 Task: Look for organic products only.
Action: Mouse pressed left at (27, 115)
Screenshot: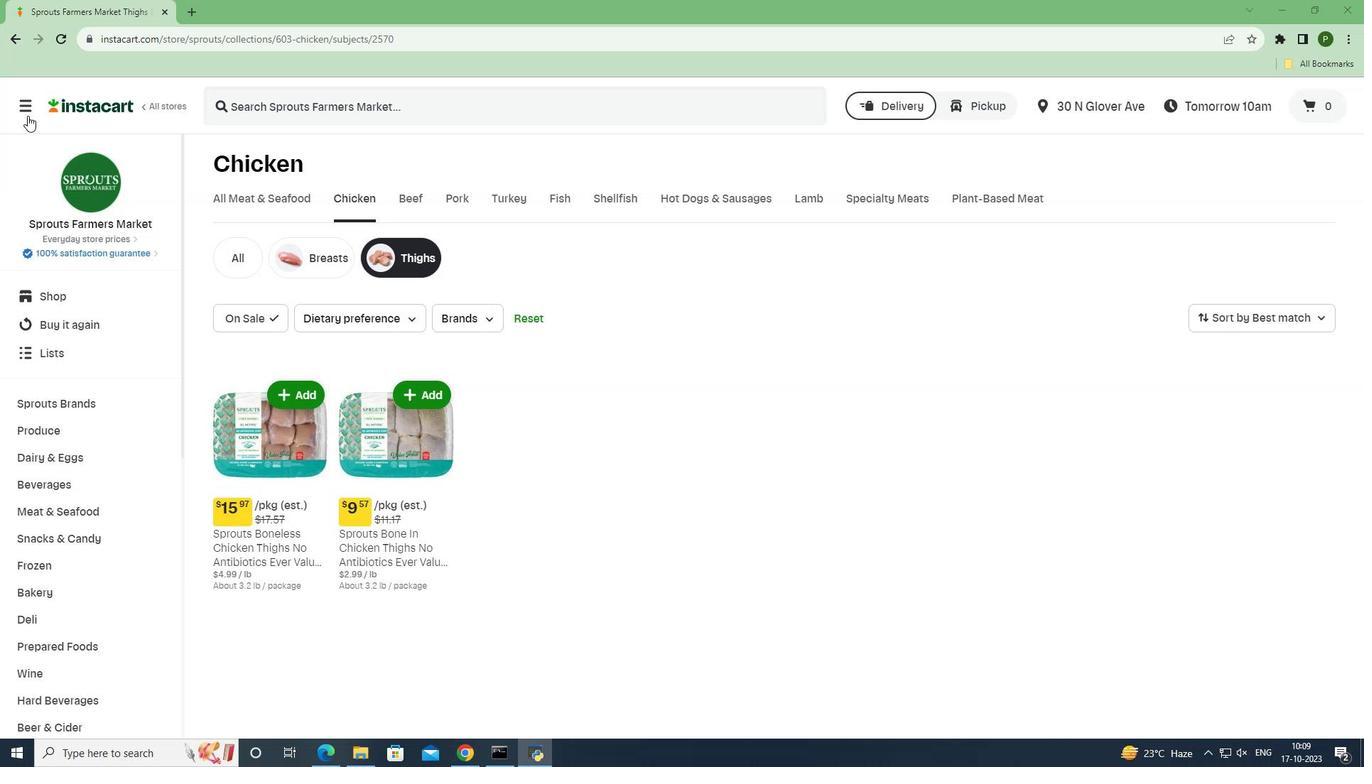 
Action: Mouse moved to (73, 378)
Screenshot: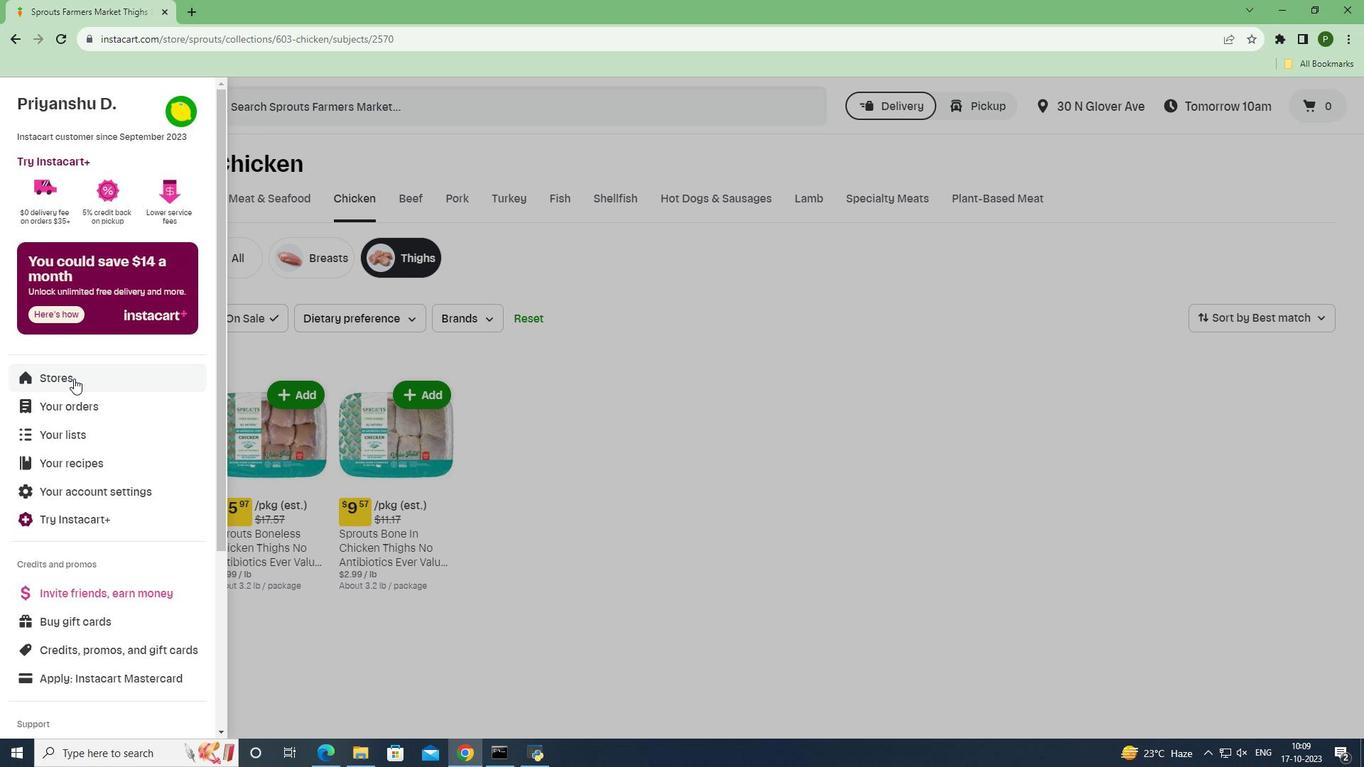 
Action: Mouse pressed left at (73, 378)
Screenshot: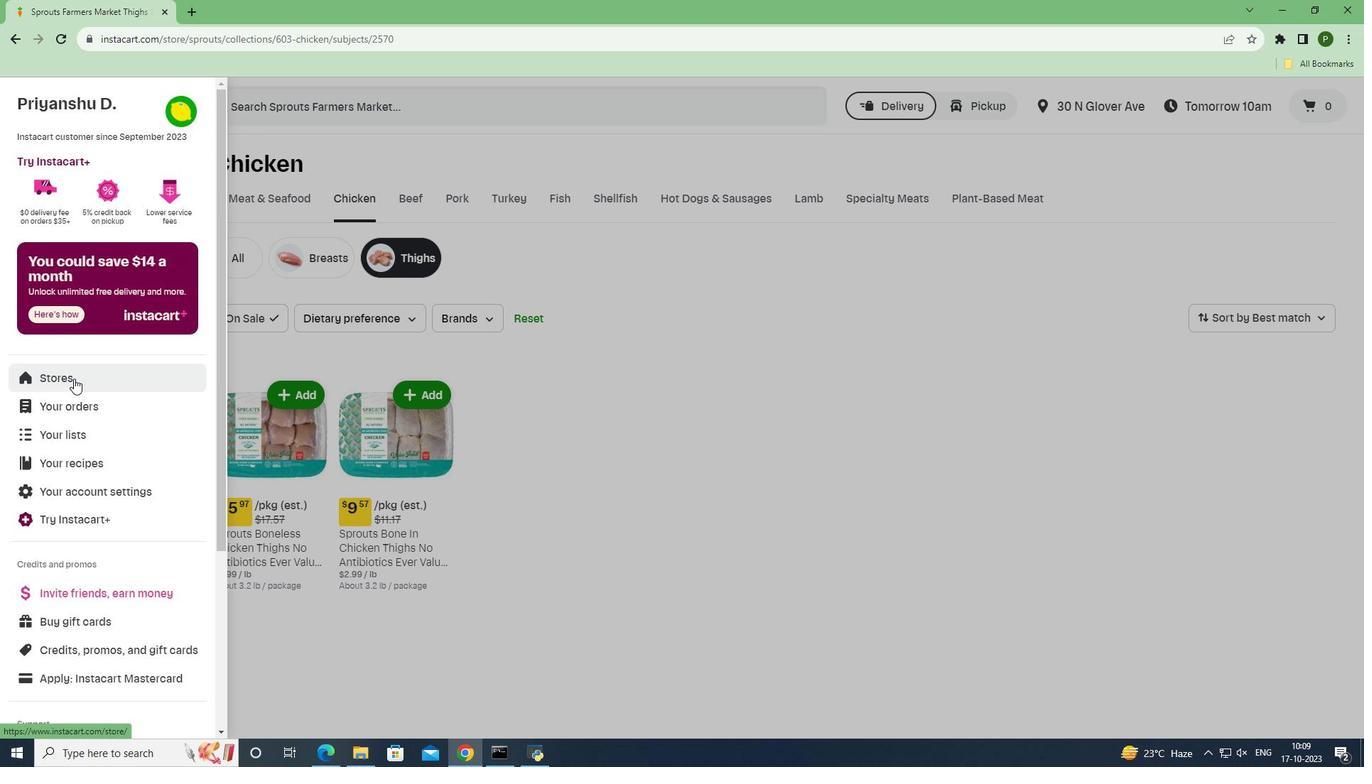 
Action: Mouse moved to (319, 164)
Screenshot: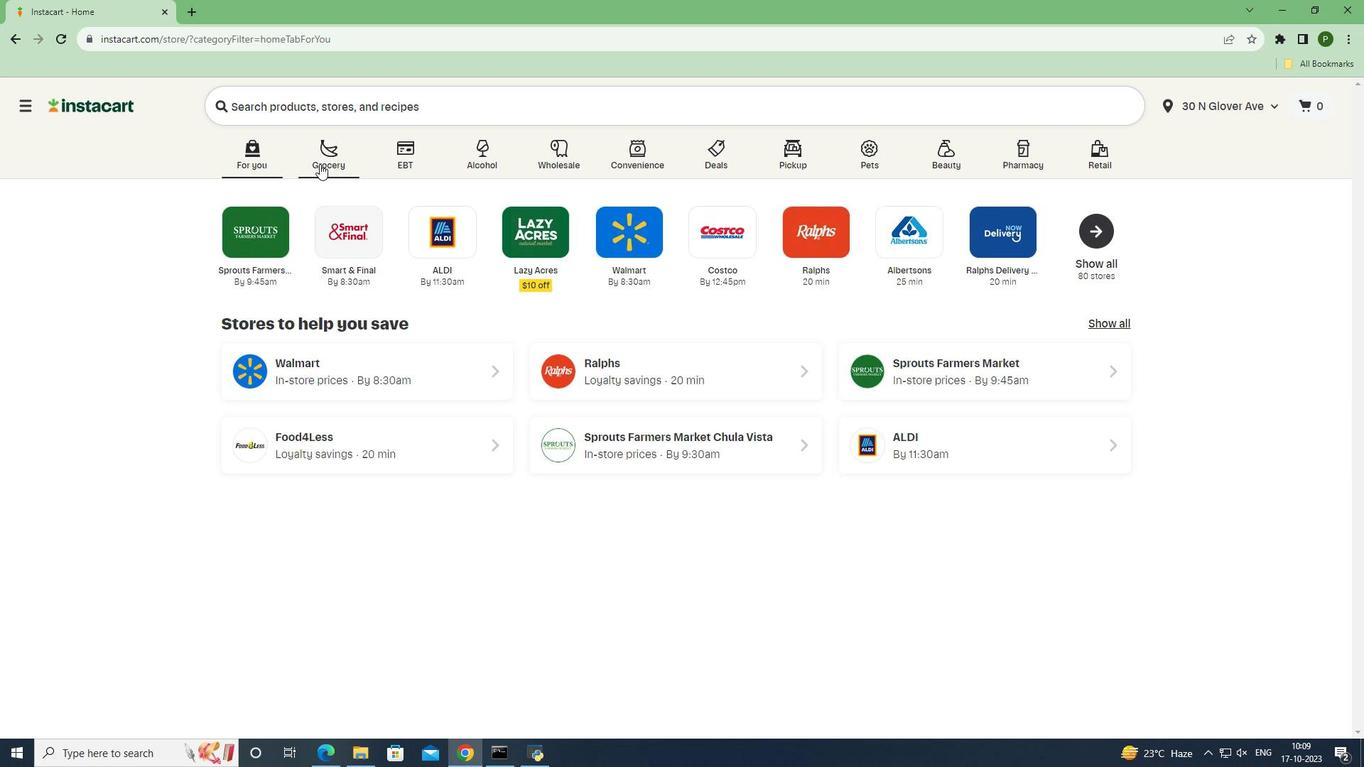 
Action: Mouse pressed left at (319, 164)
Screenshot: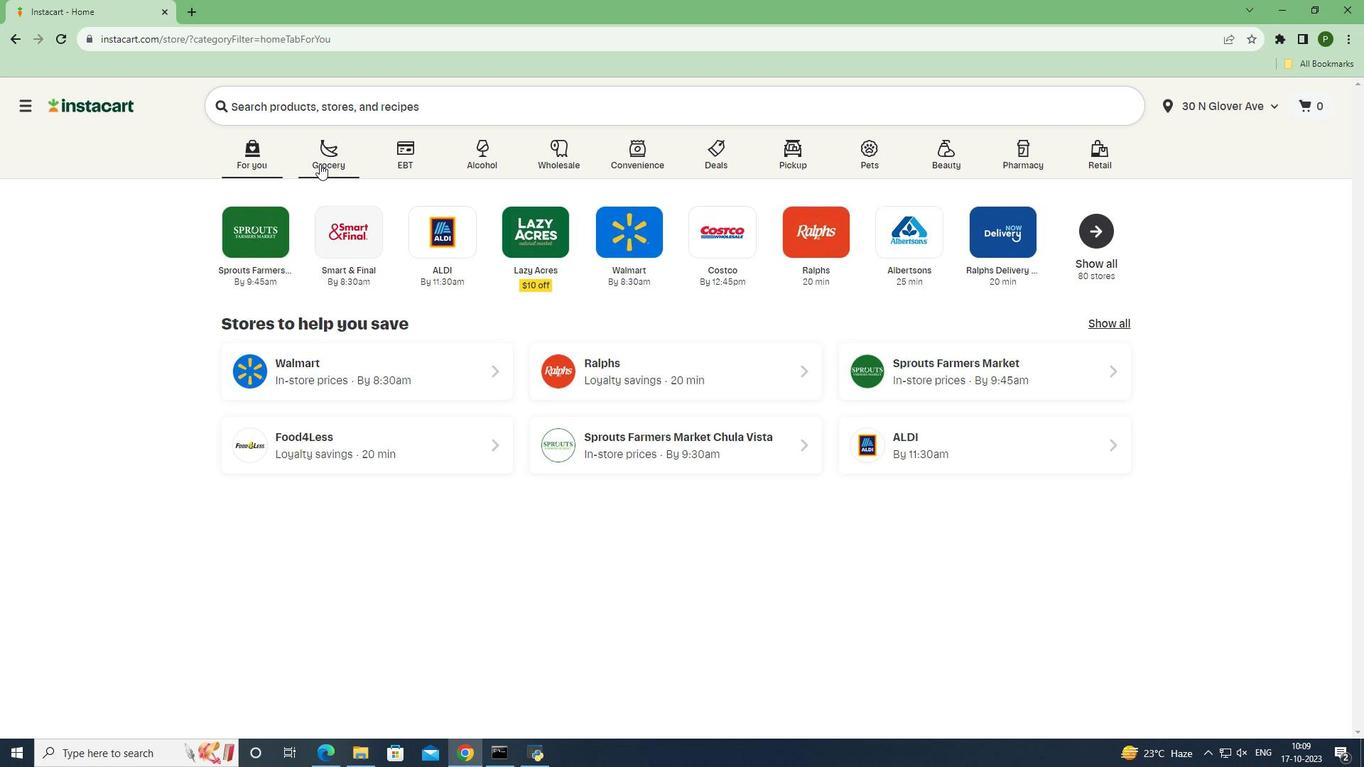 
Action: Mouse moved to (852, 334)
Screenshot: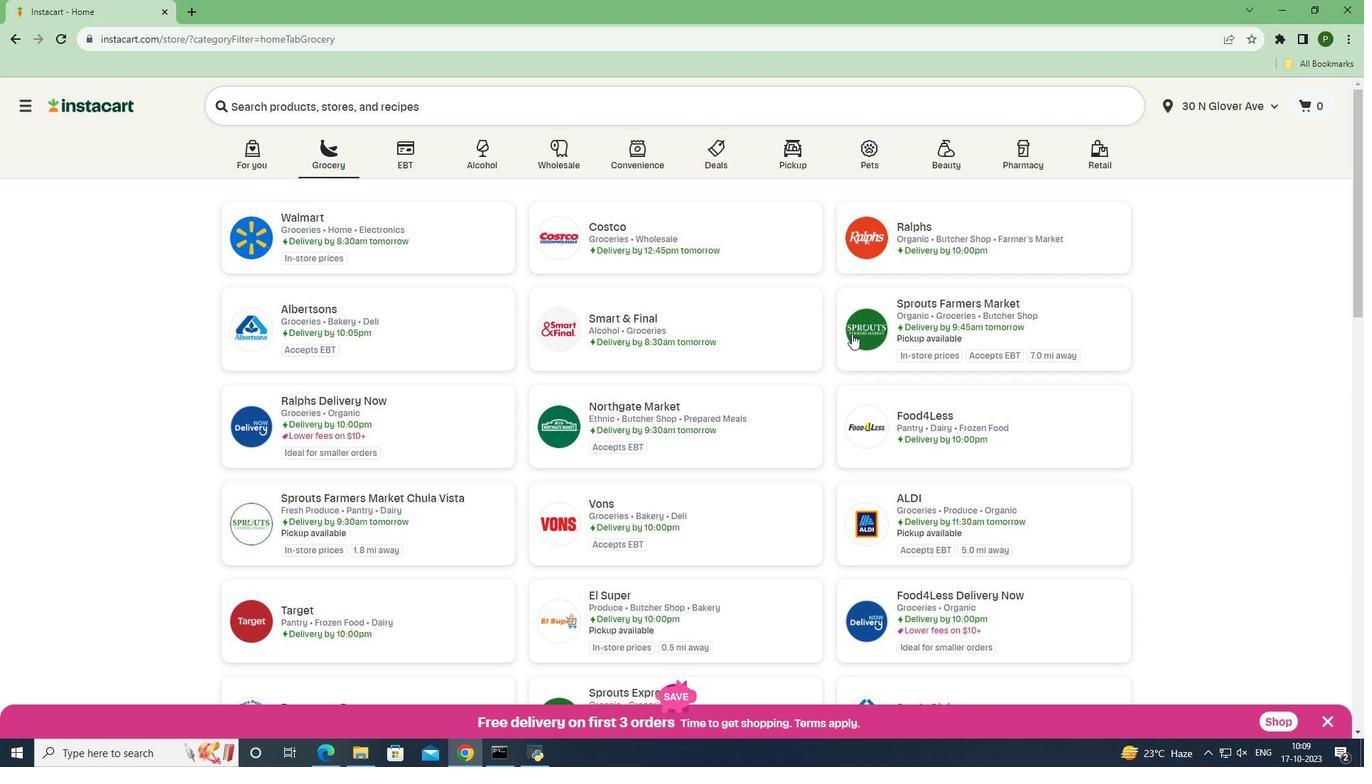 
Action: Mouse pressed left at (852, 334)
Screenshot: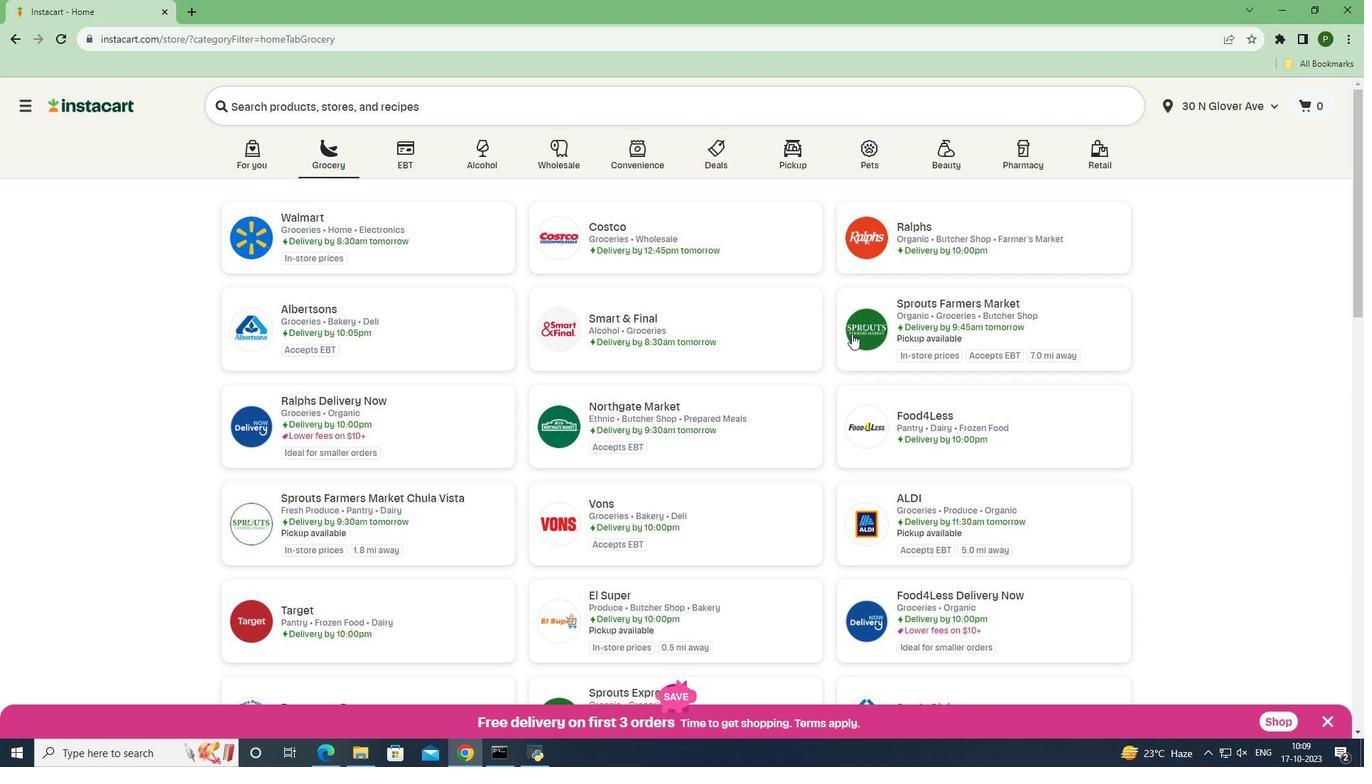 
Action: Mouse moved to (78, 510)
Screenshot: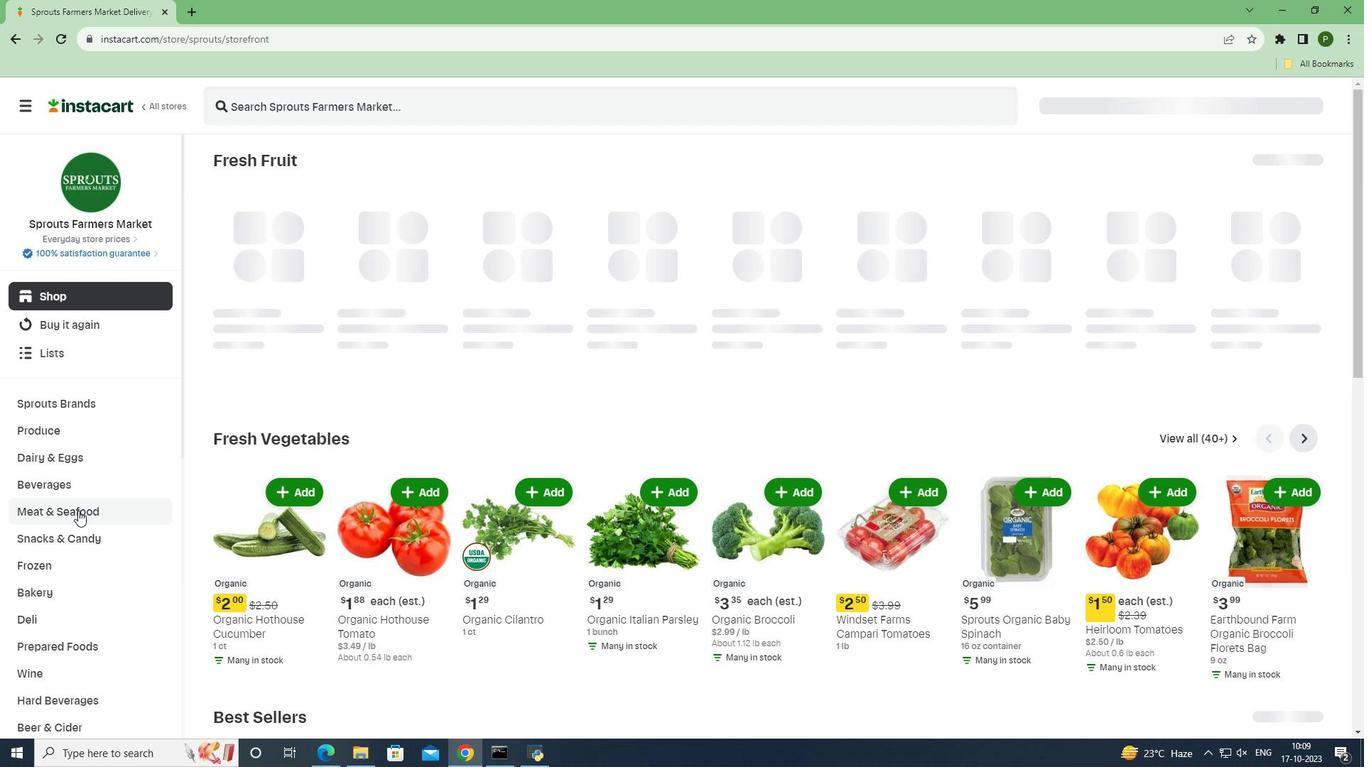 
Action: Mouse pressed left at (78, 510)
Screenshot: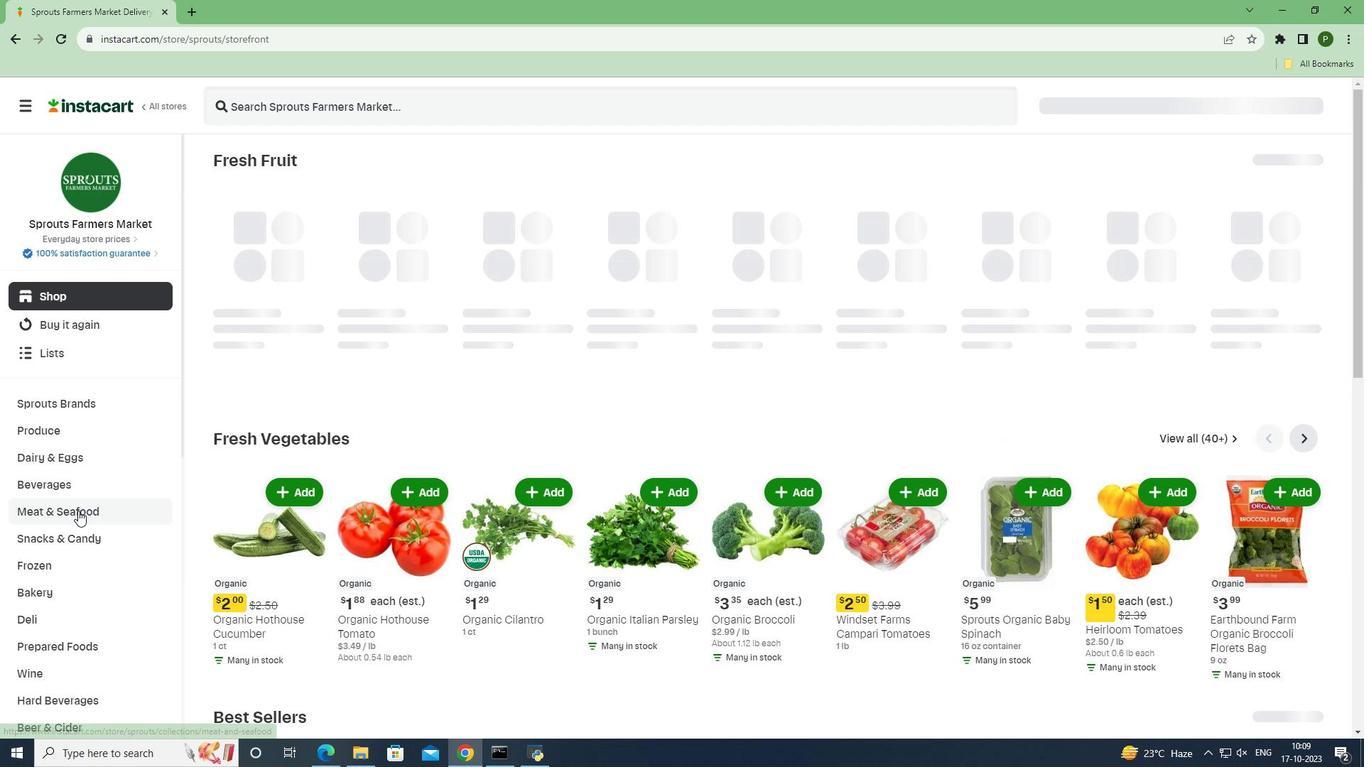 
Action: Mouse moved to (365, 191)
Screenshot: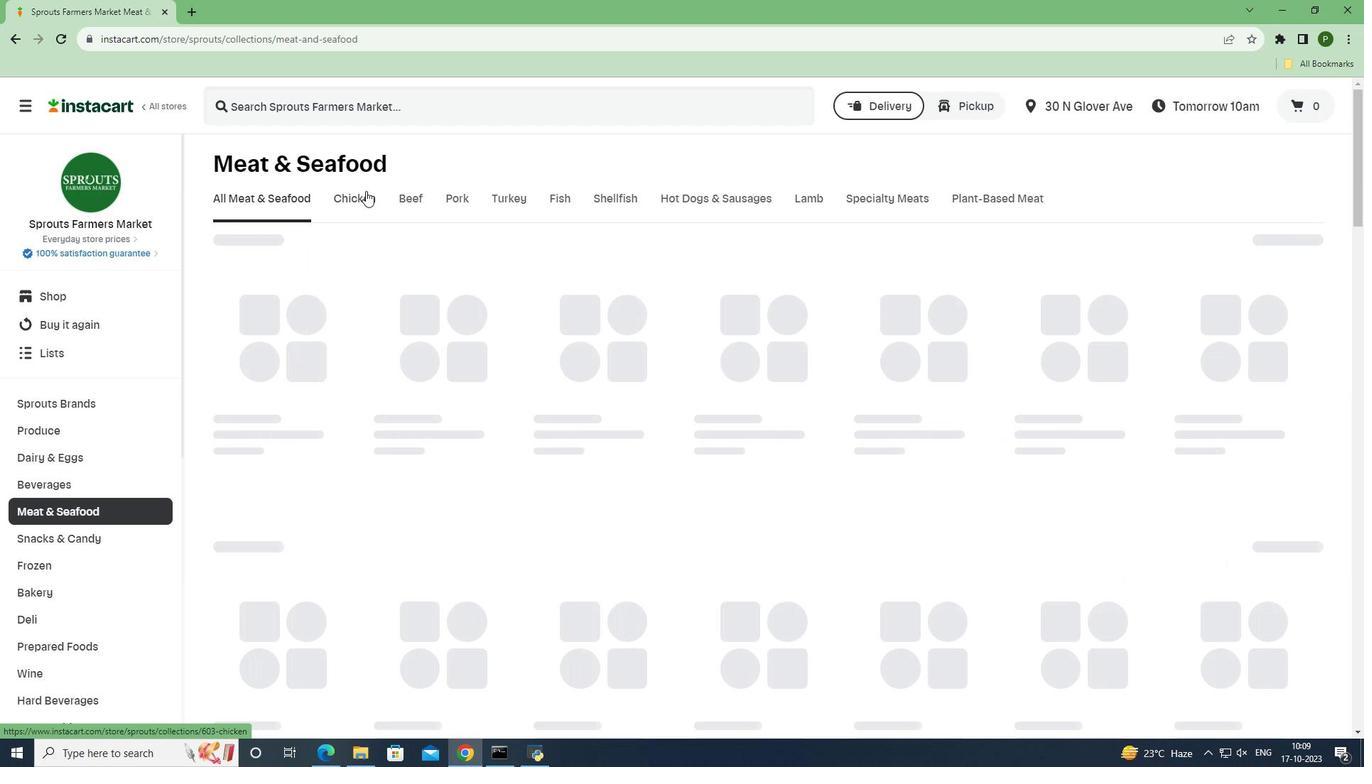 
Action: Mouse pressed left at (365, 191)
Screenshot: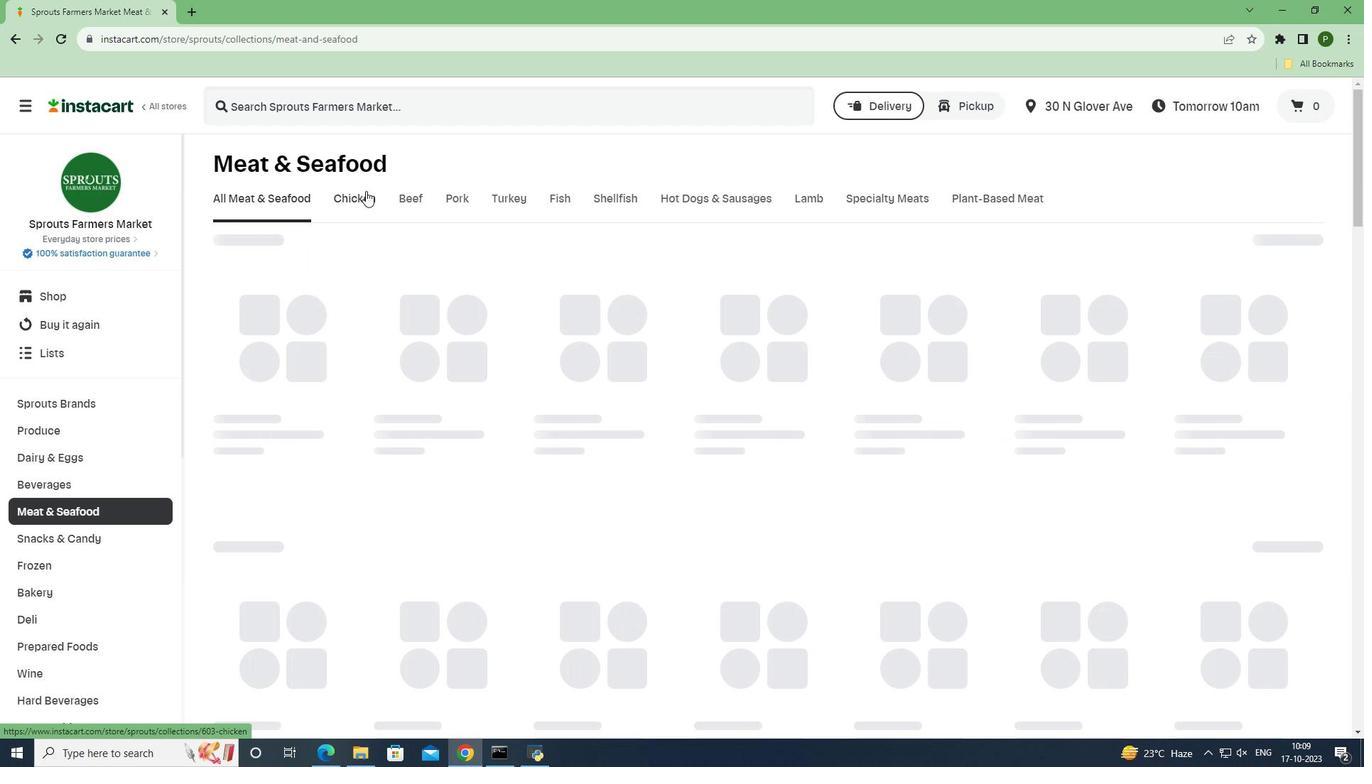 
Action: Mouse moved to (412, 255)
Screenshot: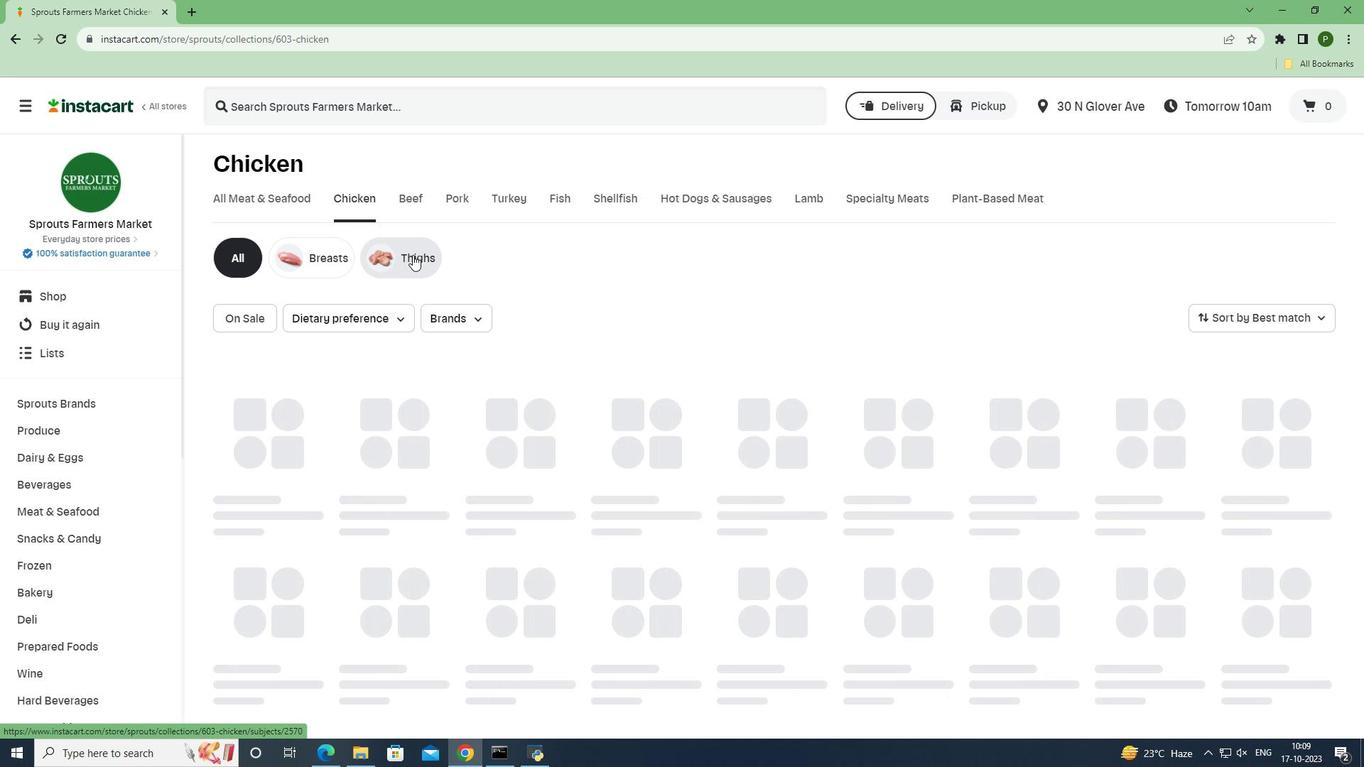 
Action: Mouse pressed left at (412, 255)
Screenshot: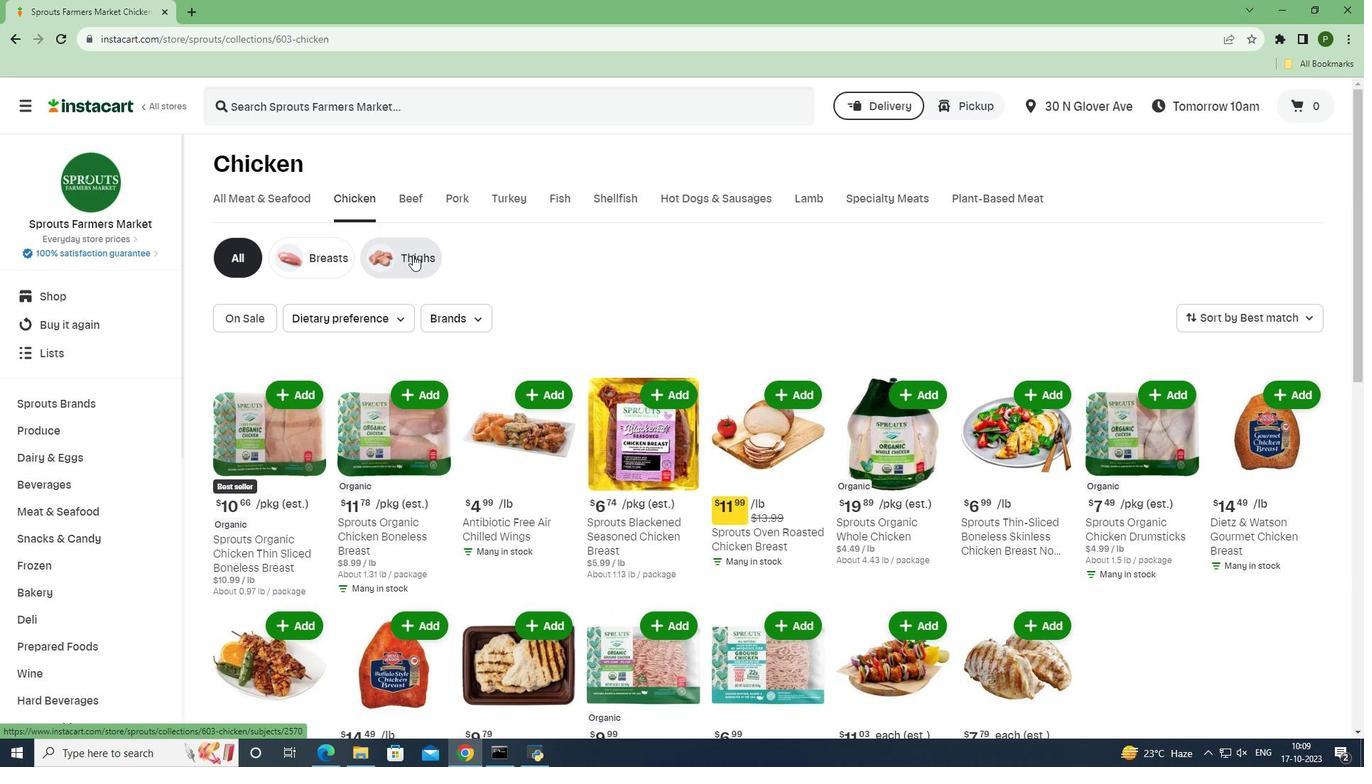 
Action: Mouse moved to (385, 320)
Screenshot: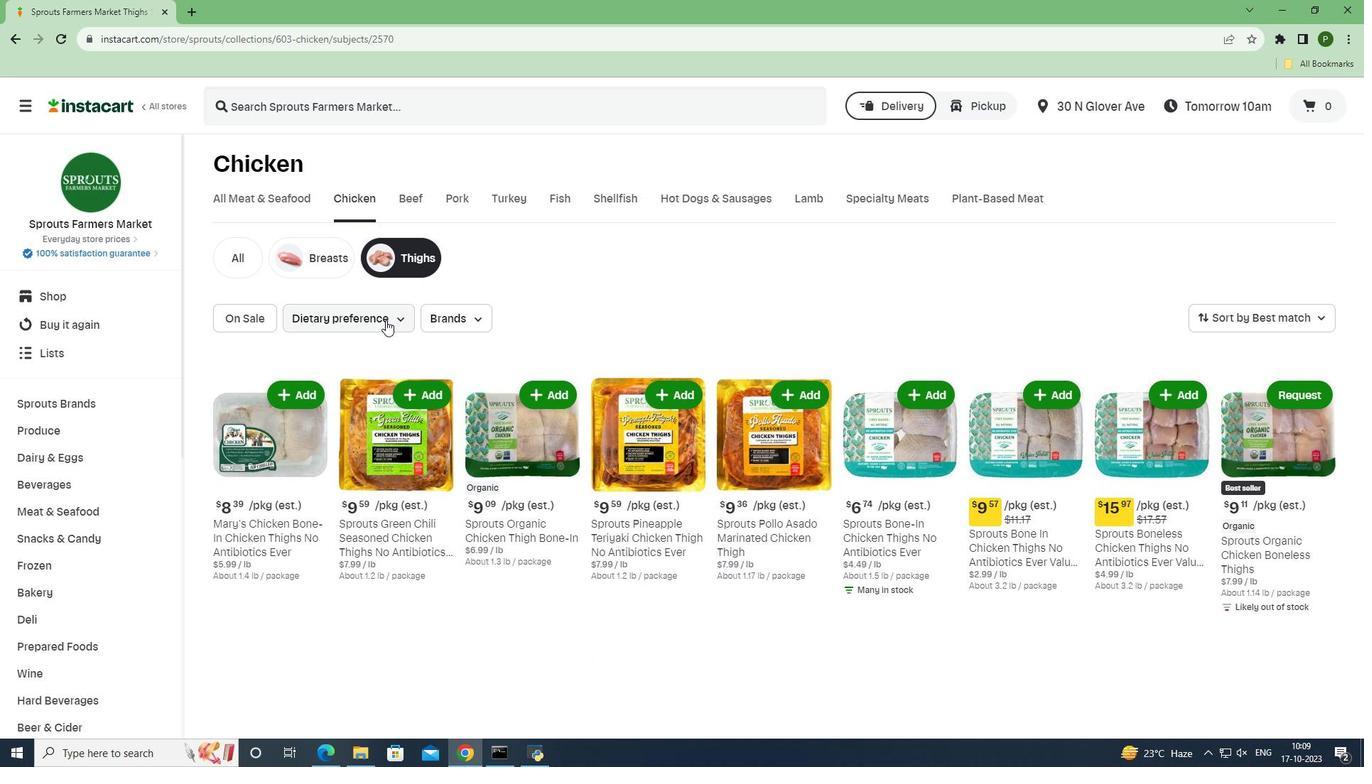 
Action: Mouse pressed left at (385, 320)
Screenshot: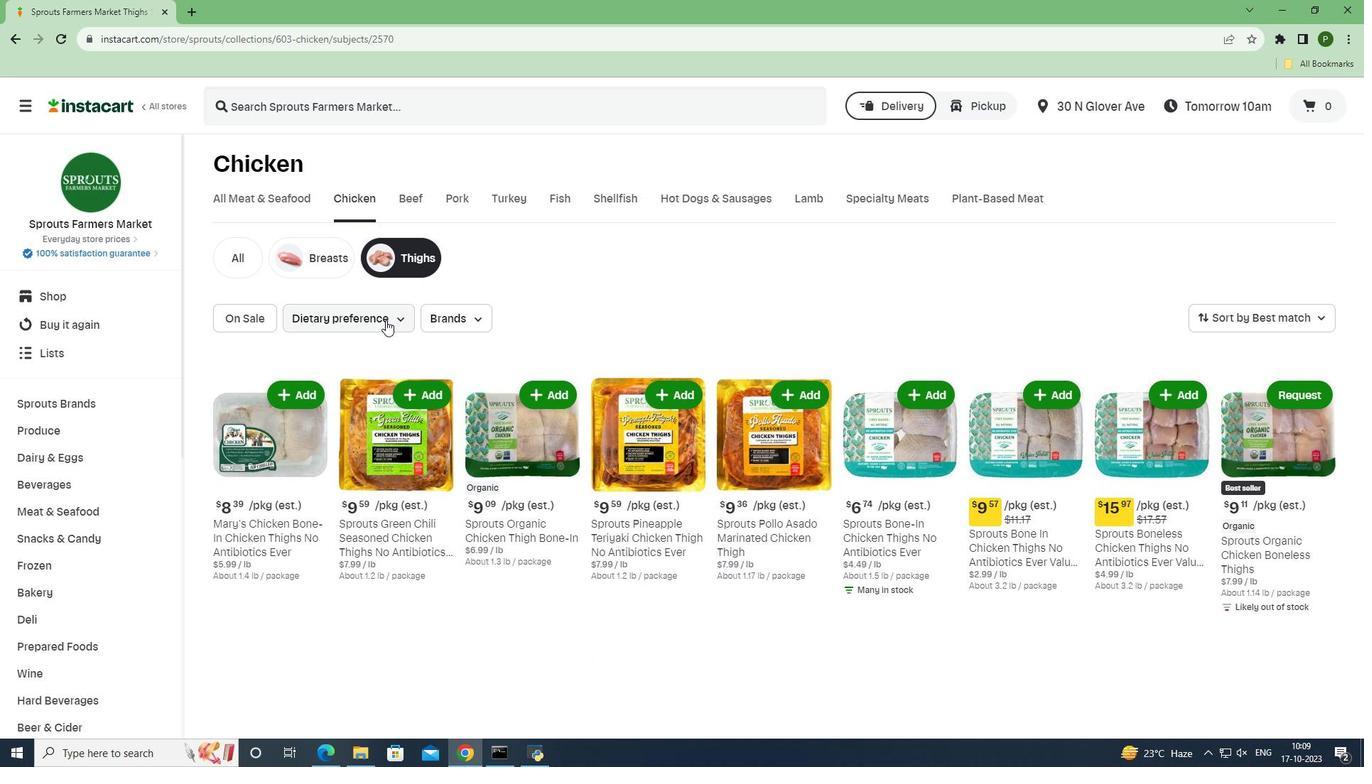 
Action: Mouse moved to (368, 362)
Screenshot: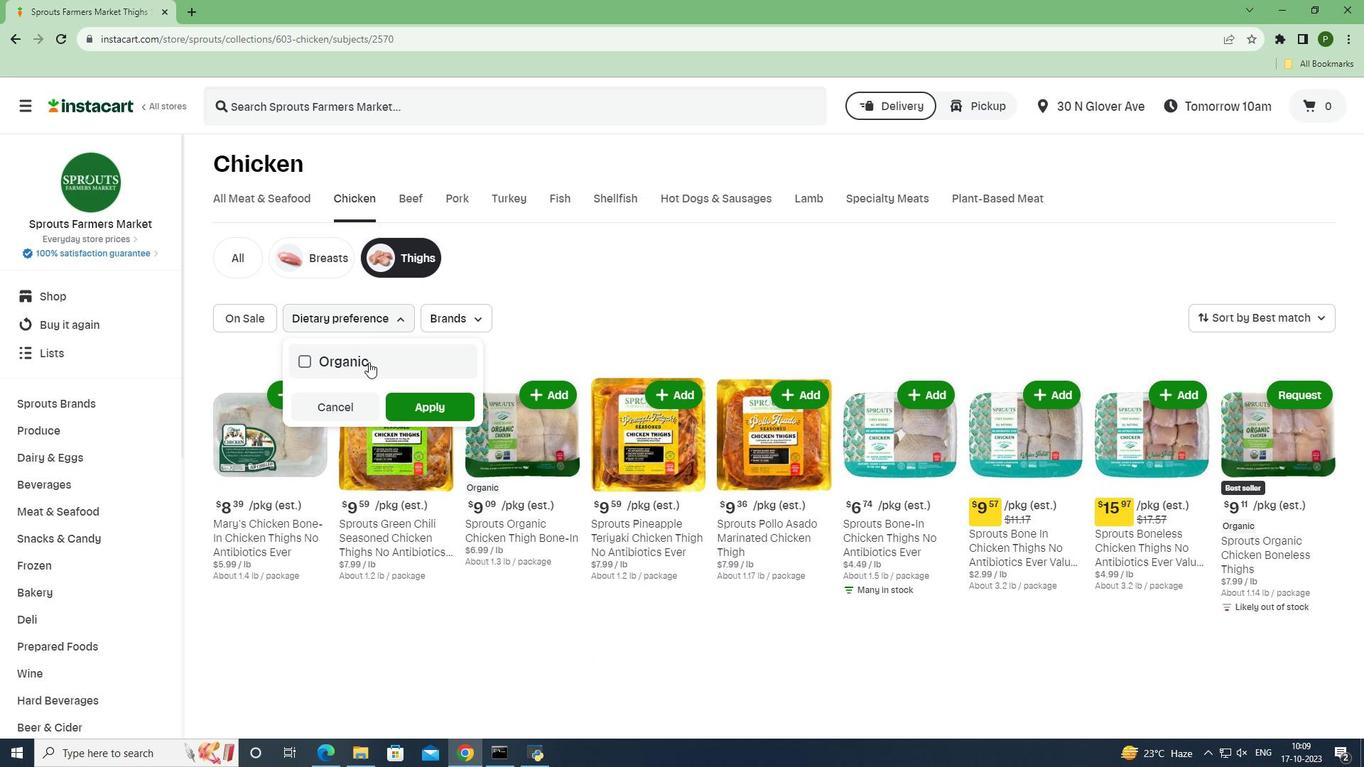 
Action: Mouse pressed left at (368, 362)
Screenshot: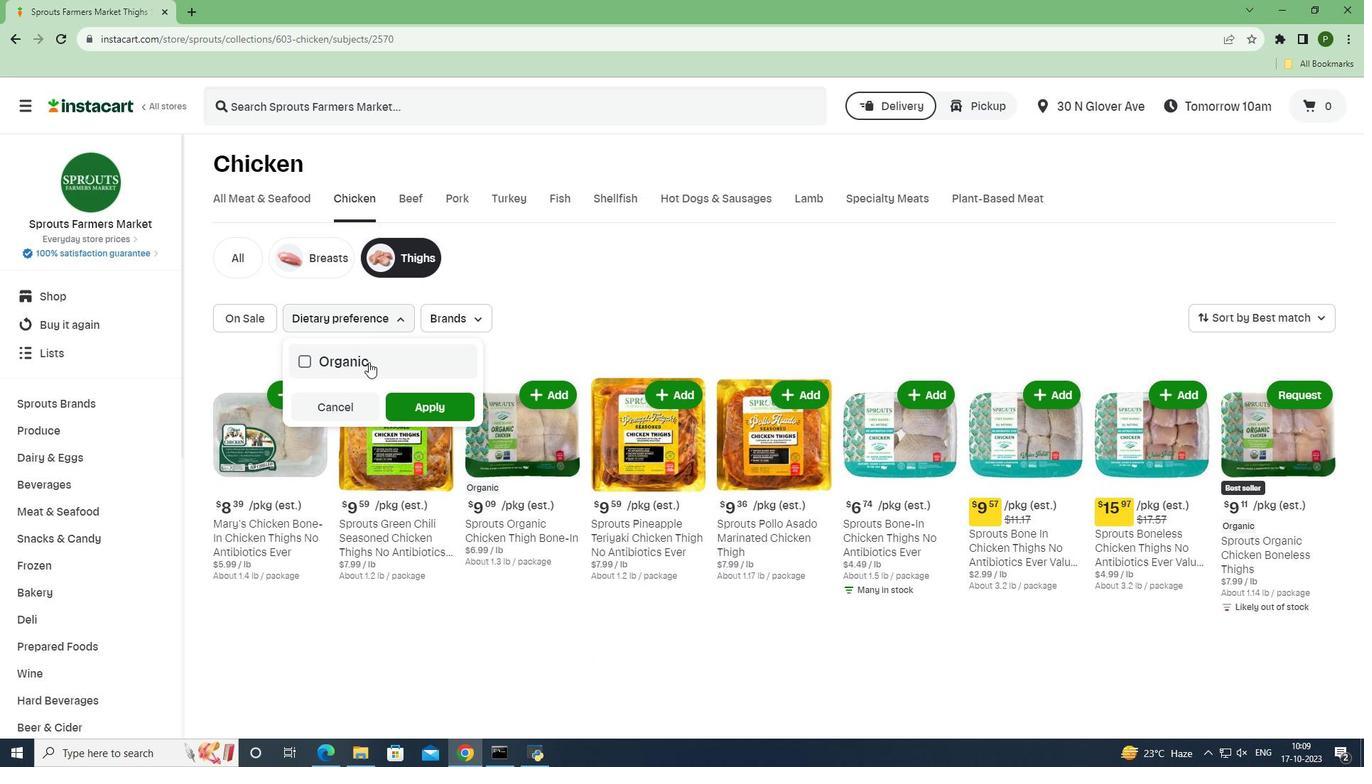 
Action: Mouse moved to (415, 410)
Screenshot: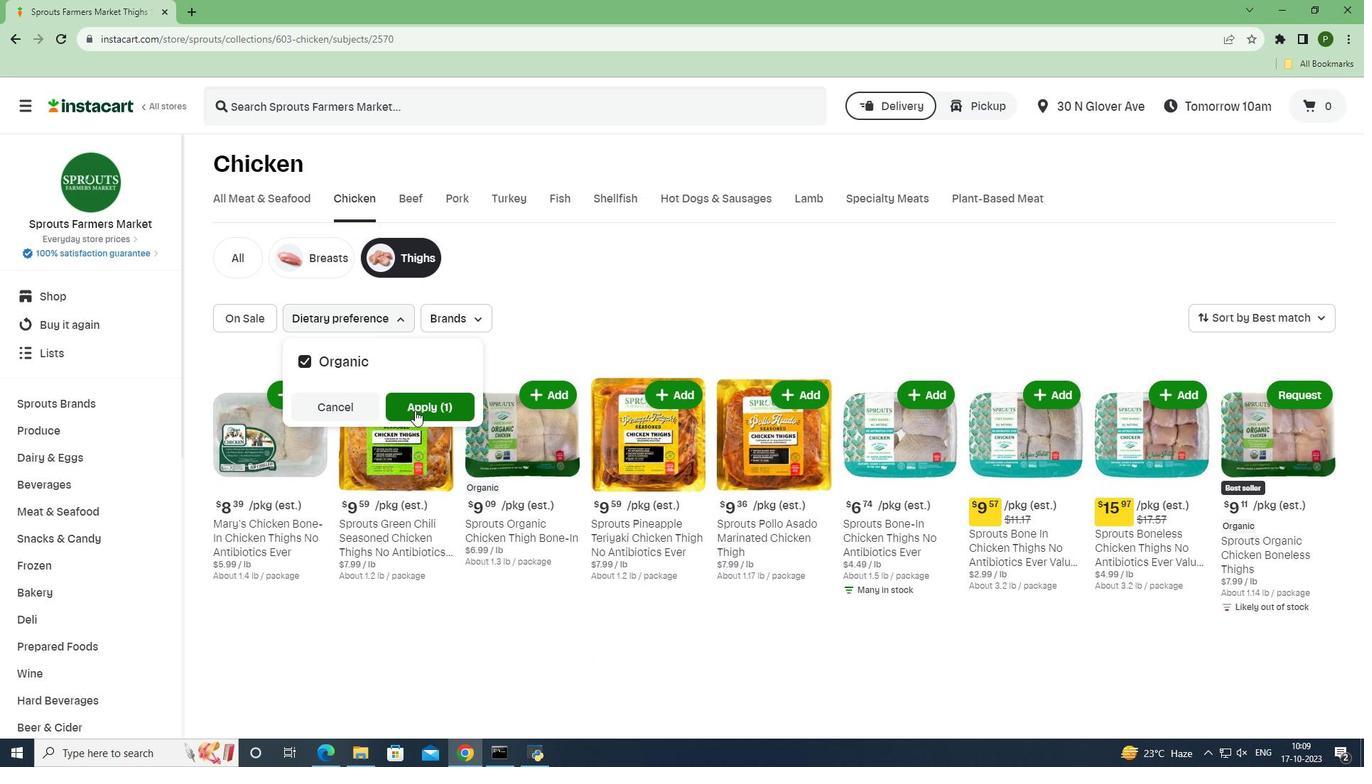 
Action: Mouse pressed left at (415, 410)
Screenshot: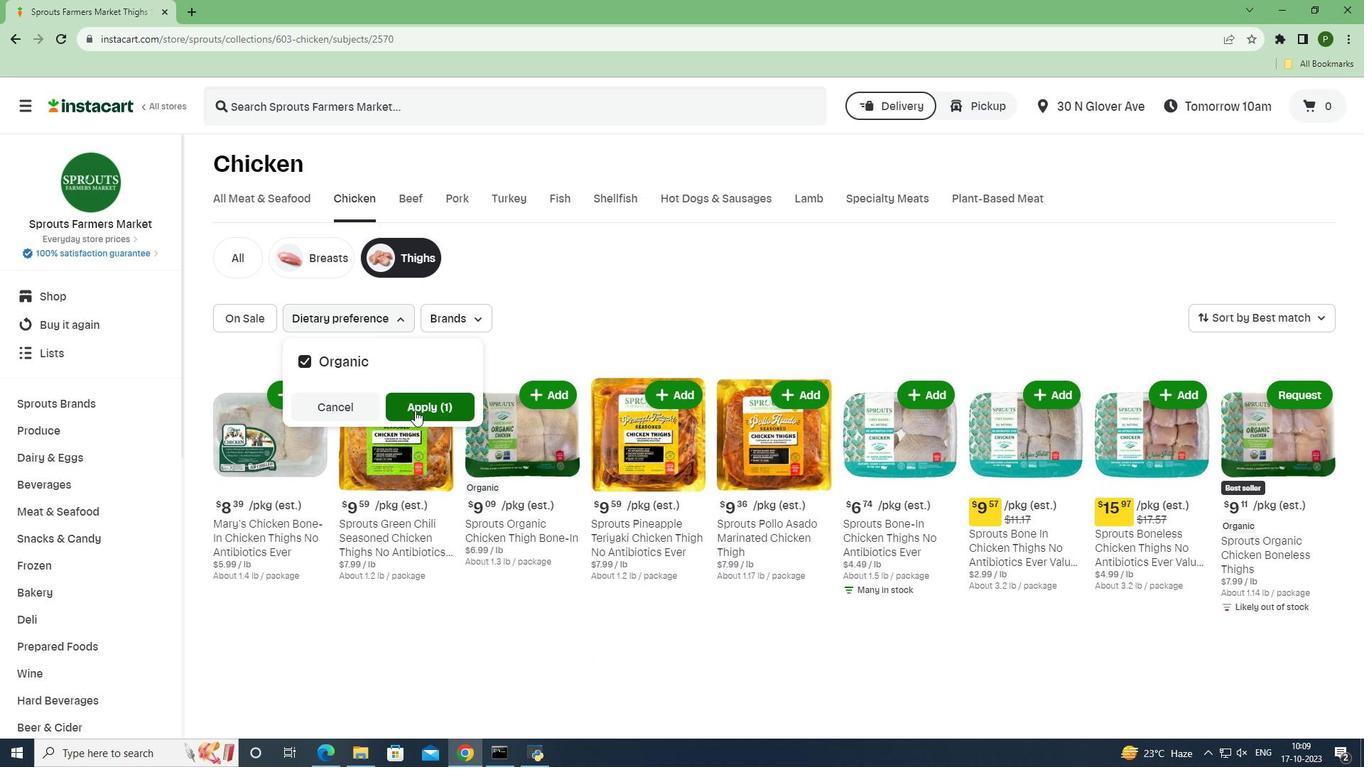 
Action: Mouse moved to (515, 496)
Screenshot: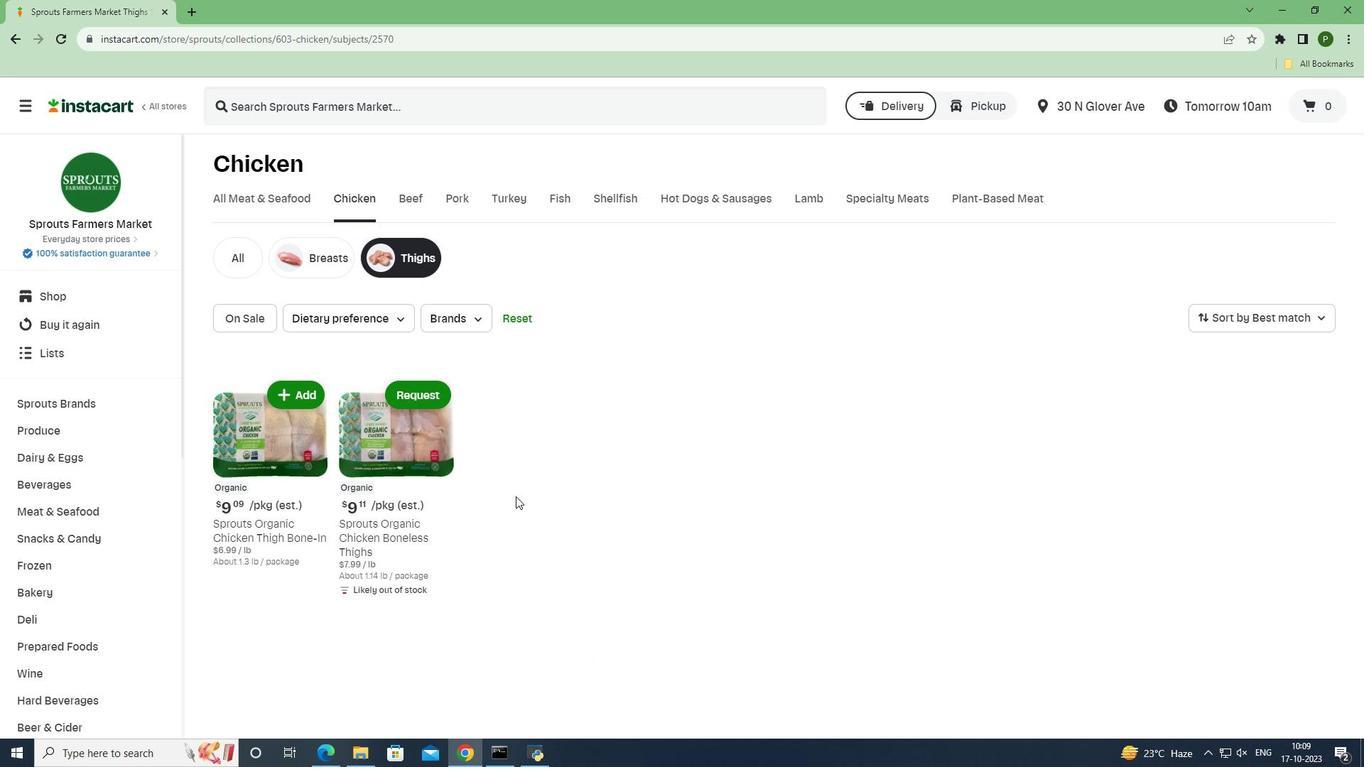 
